 Task: Schedule a session for the negotiation skills training.
Action: Mouse moved to (75, 128)
Screenshot: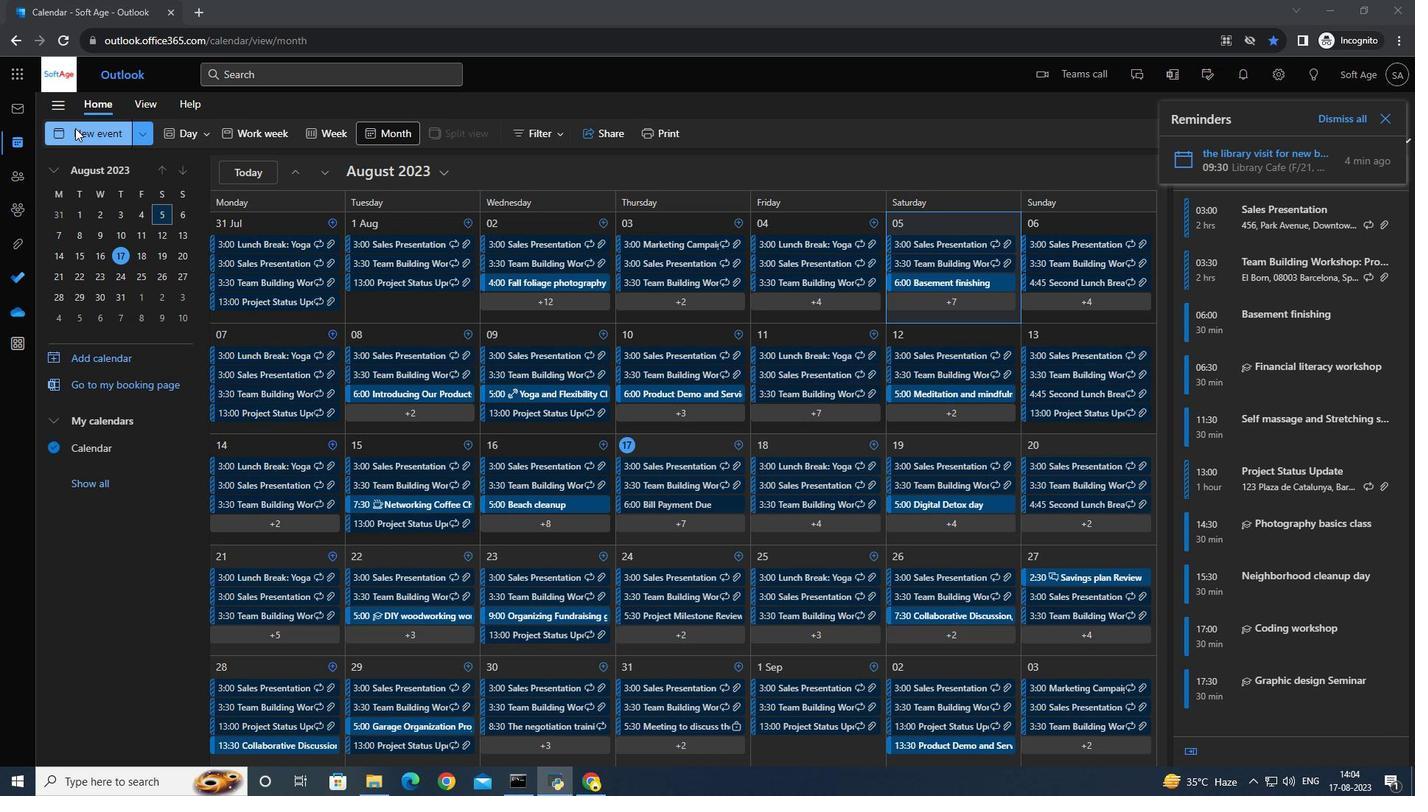 
Action: Mouse pressed left at (75, 128)
Screenshot: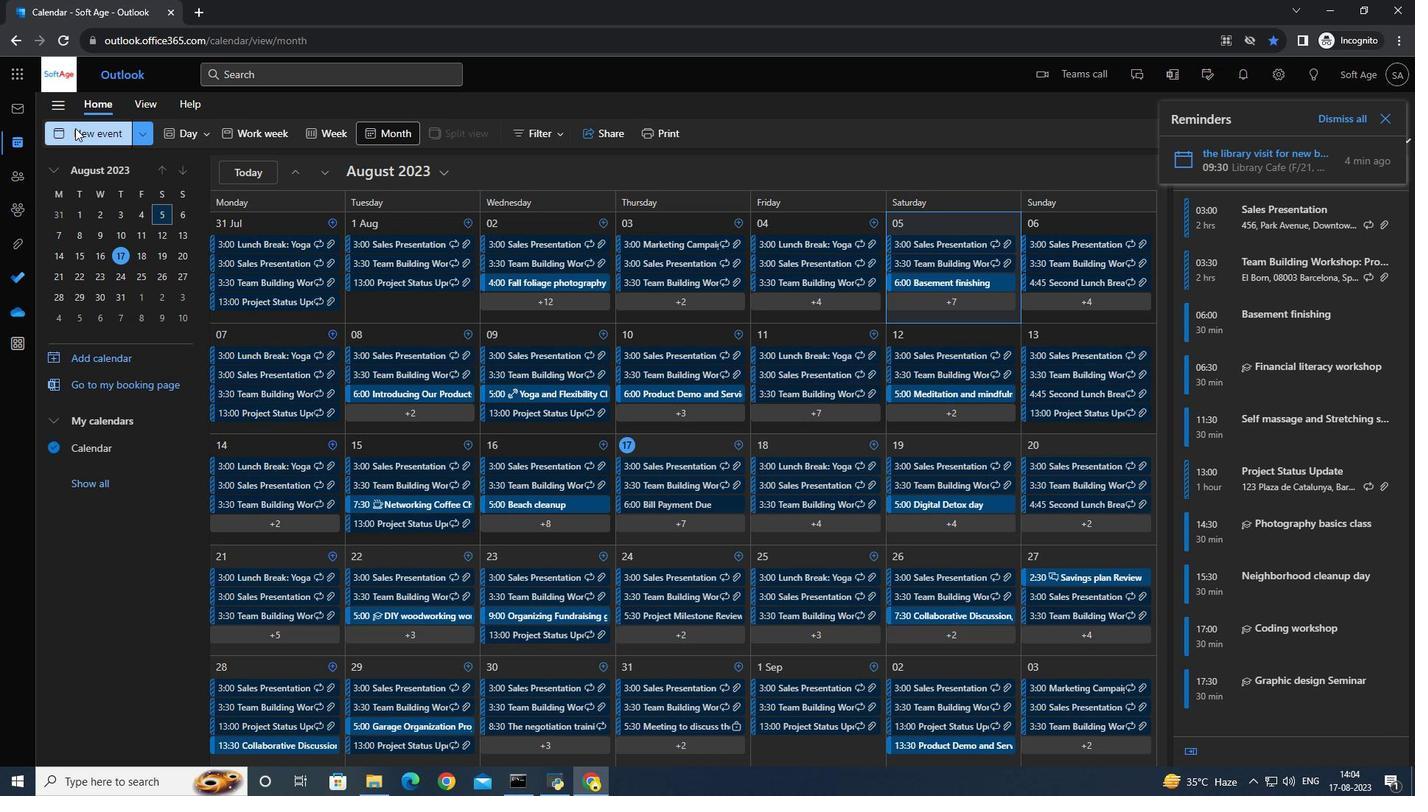 
Action: Mouse moved to (390, 221)
Screenshot: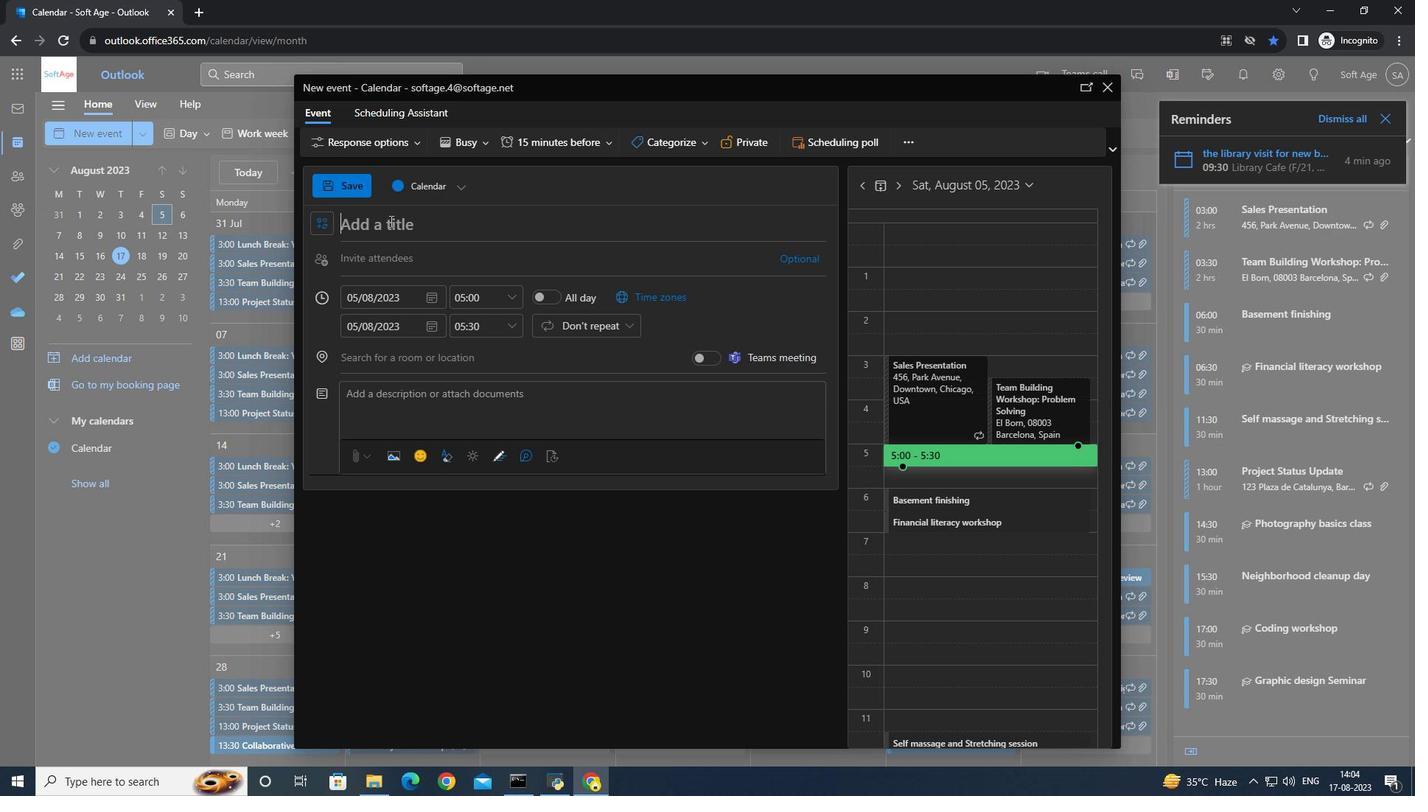 
Action: Mouse pressed left at (390, 221)
Screenshot: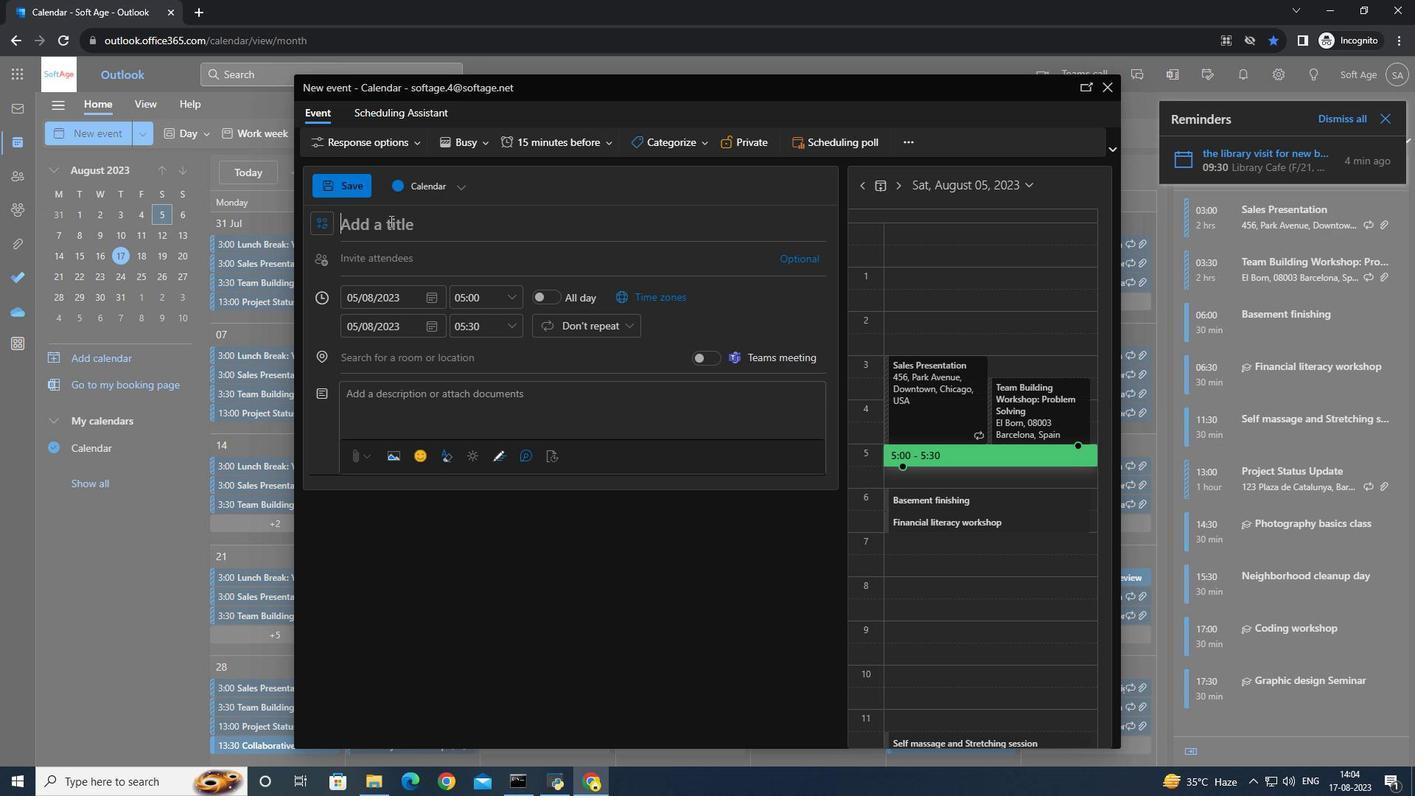 
Action: Key pressed <Key.caps_lock>N<Key.caps_lock>egotiation<Key.space>skills<Key.space>training
Screenshot: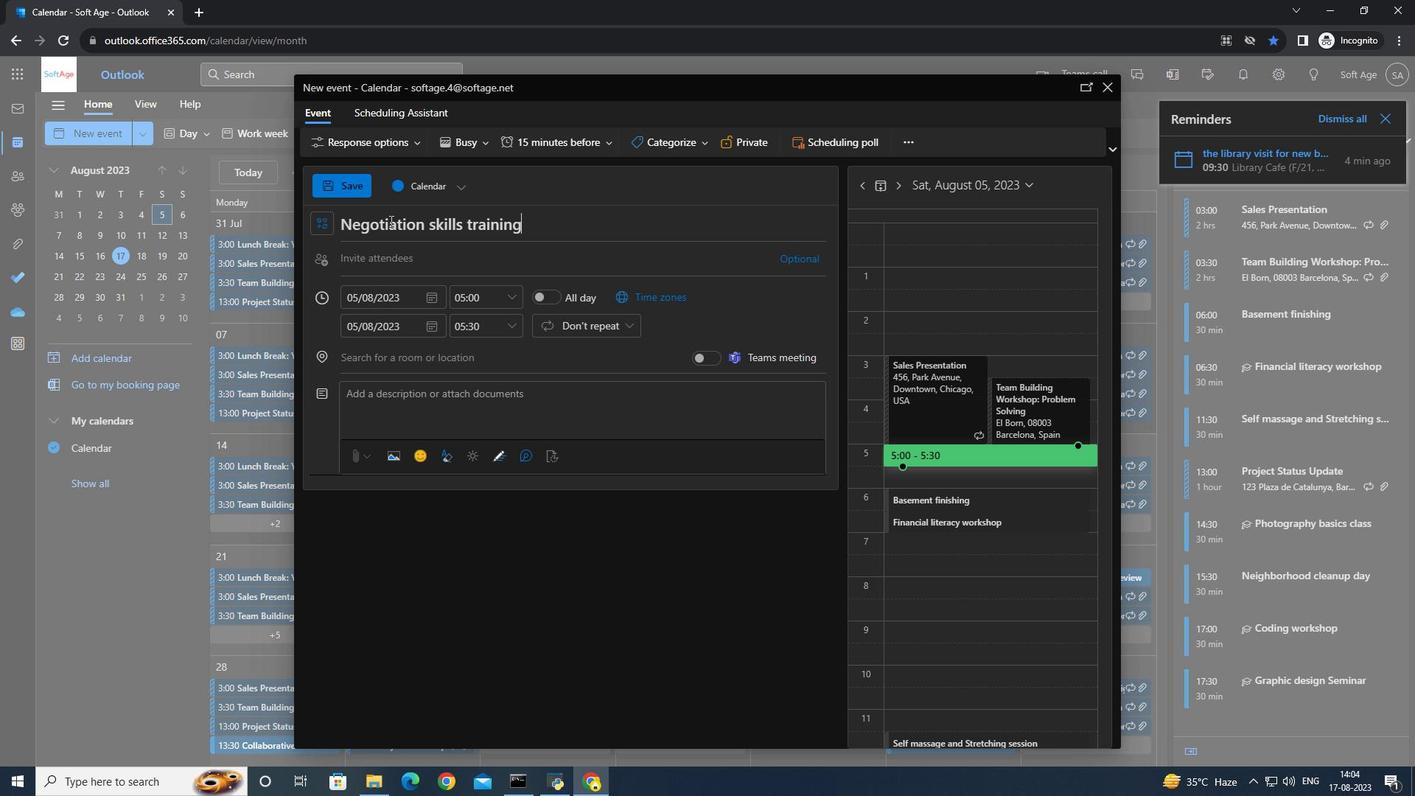 
Action: Mouse moved to (509, 302)
Screenshot: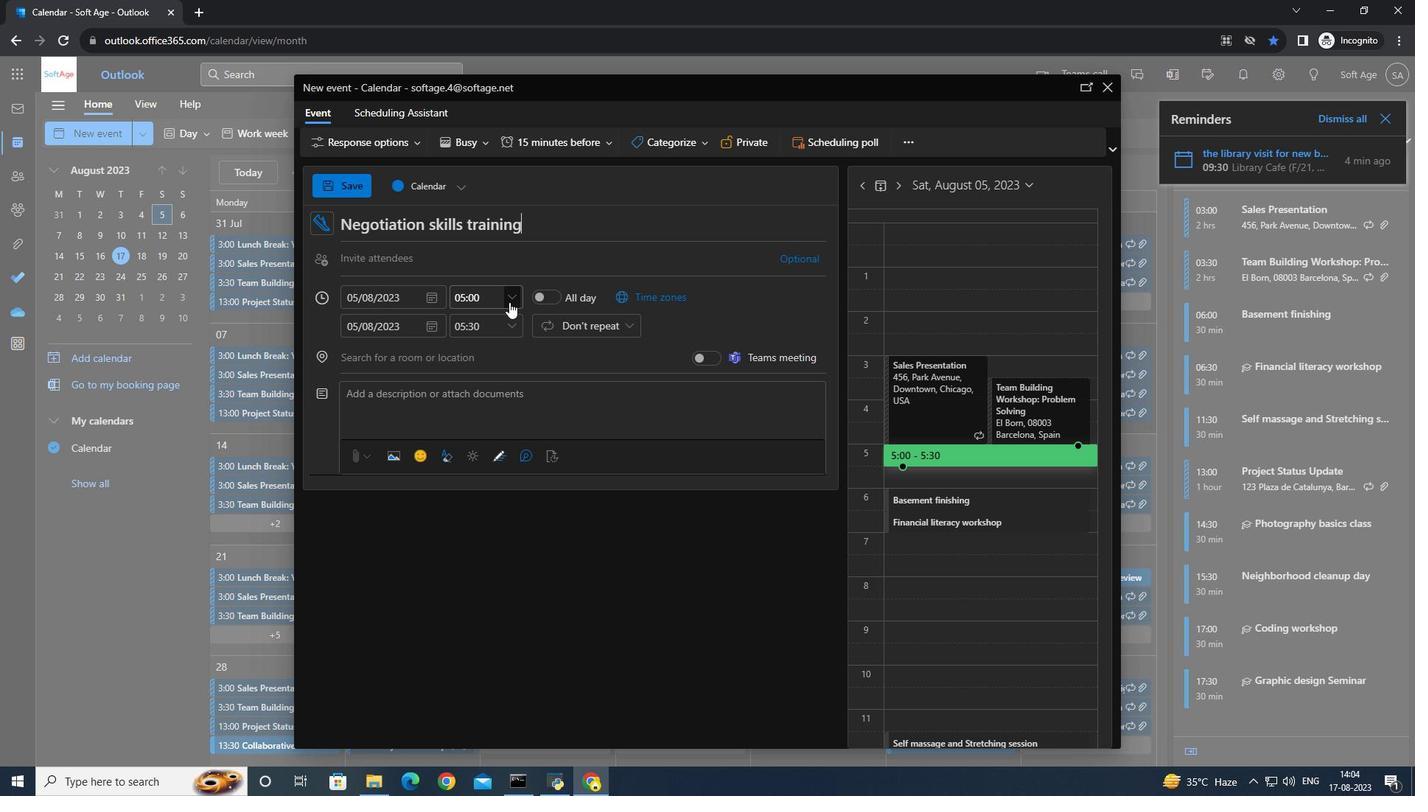 
Action: Mouse pressed left at (509, 302)
Screenshot: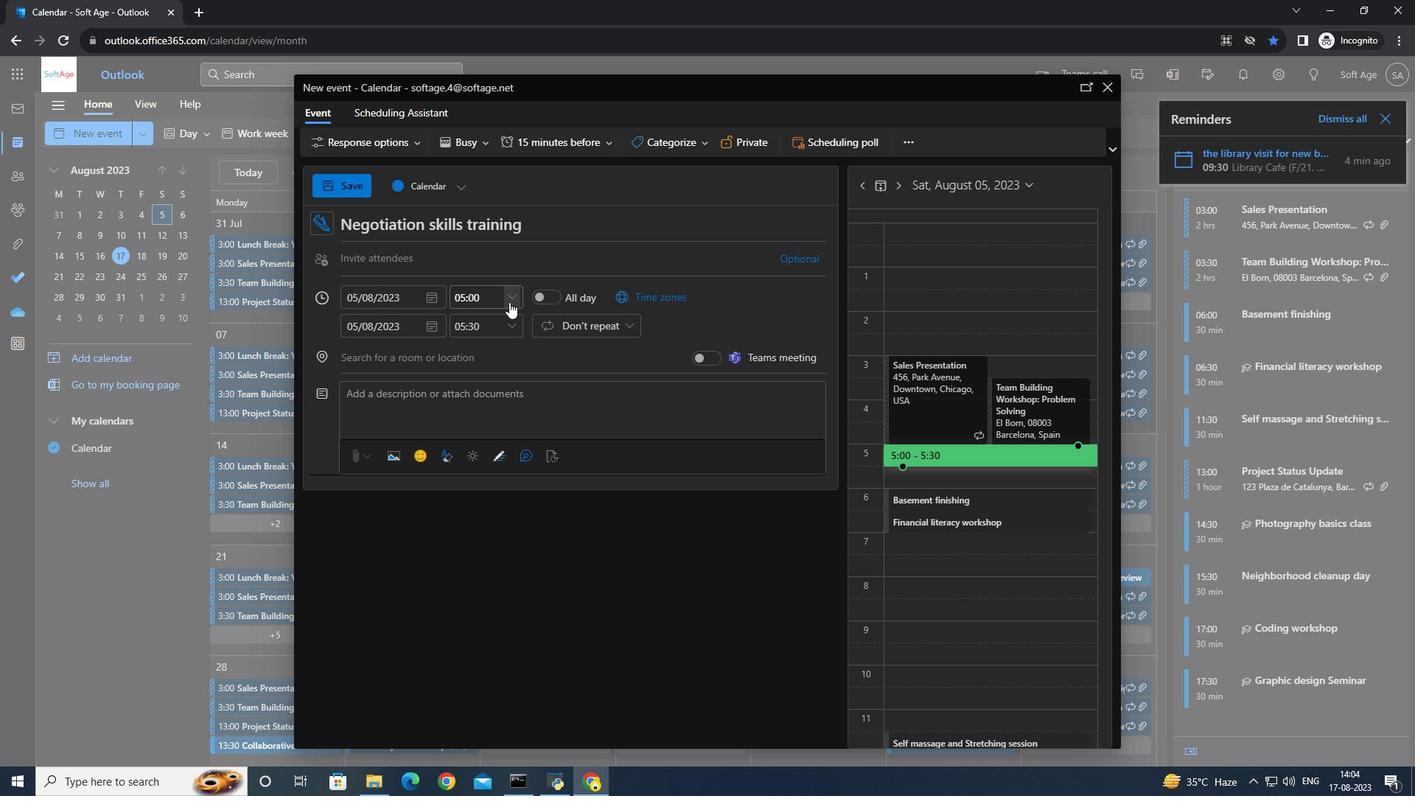
Action: Mouse moved to (494, 404)
Screenshot: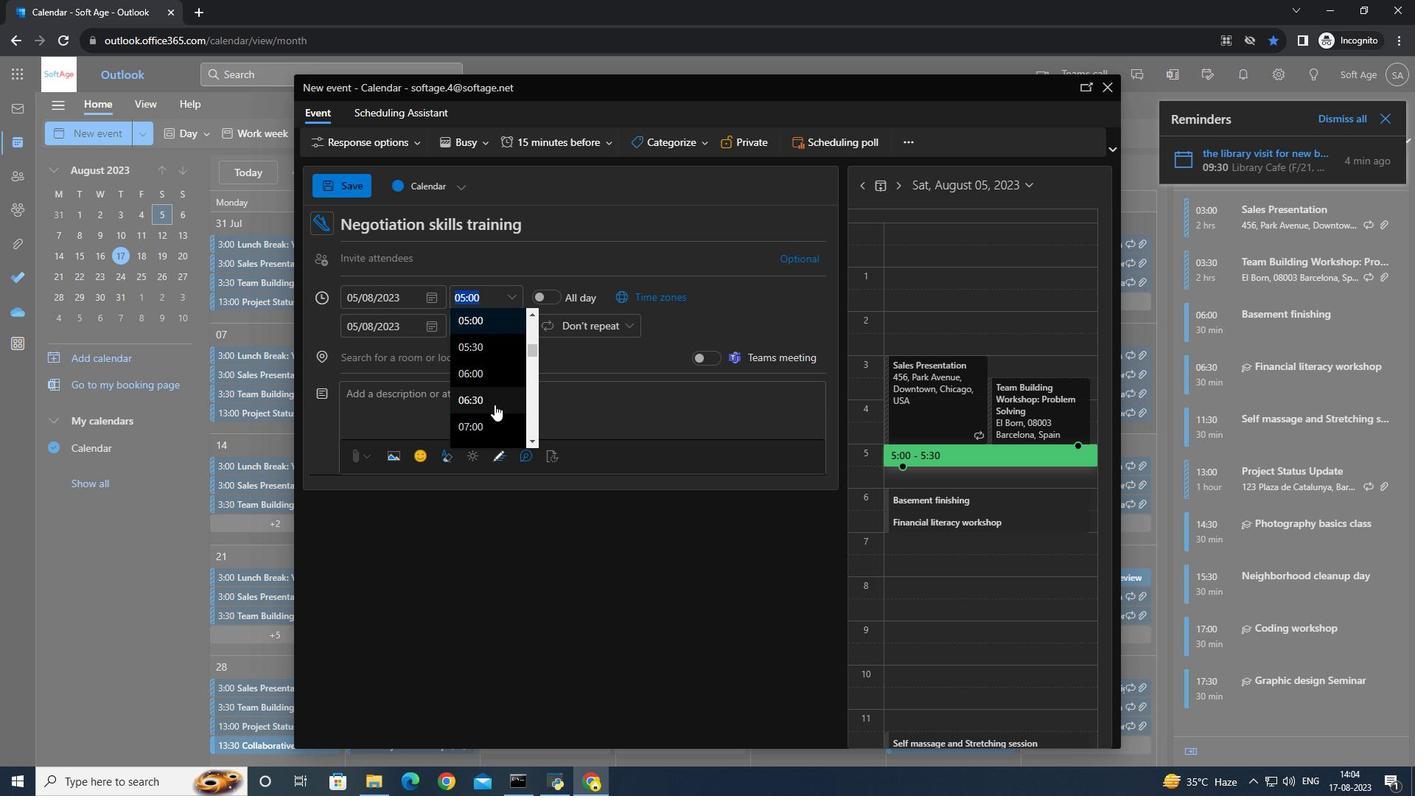 
Action: Mouse scrolled (494, 404) with delta (0, 0)
Screenshot: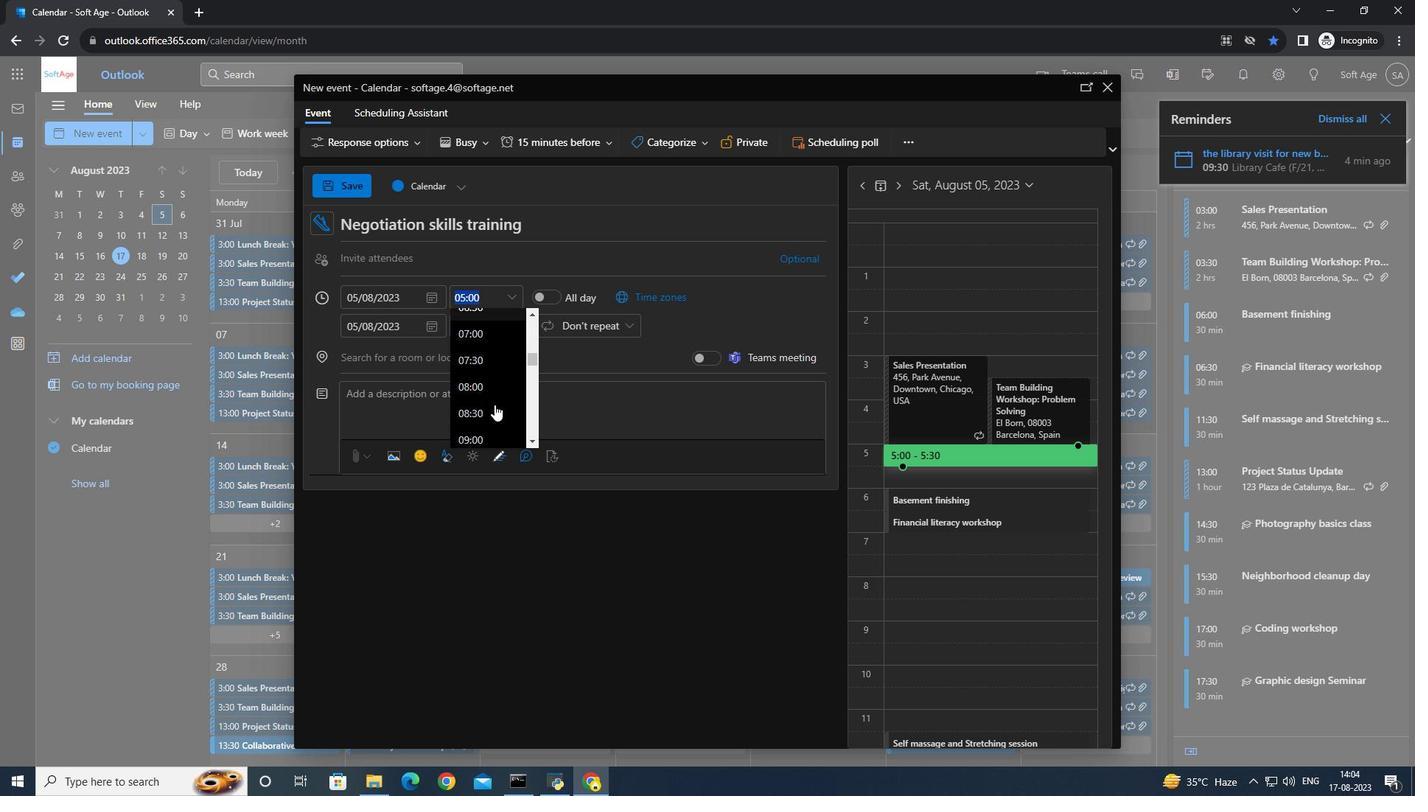 
Action: Mouse scrolled (494, 404) with delta (0, 0)
Screenshot: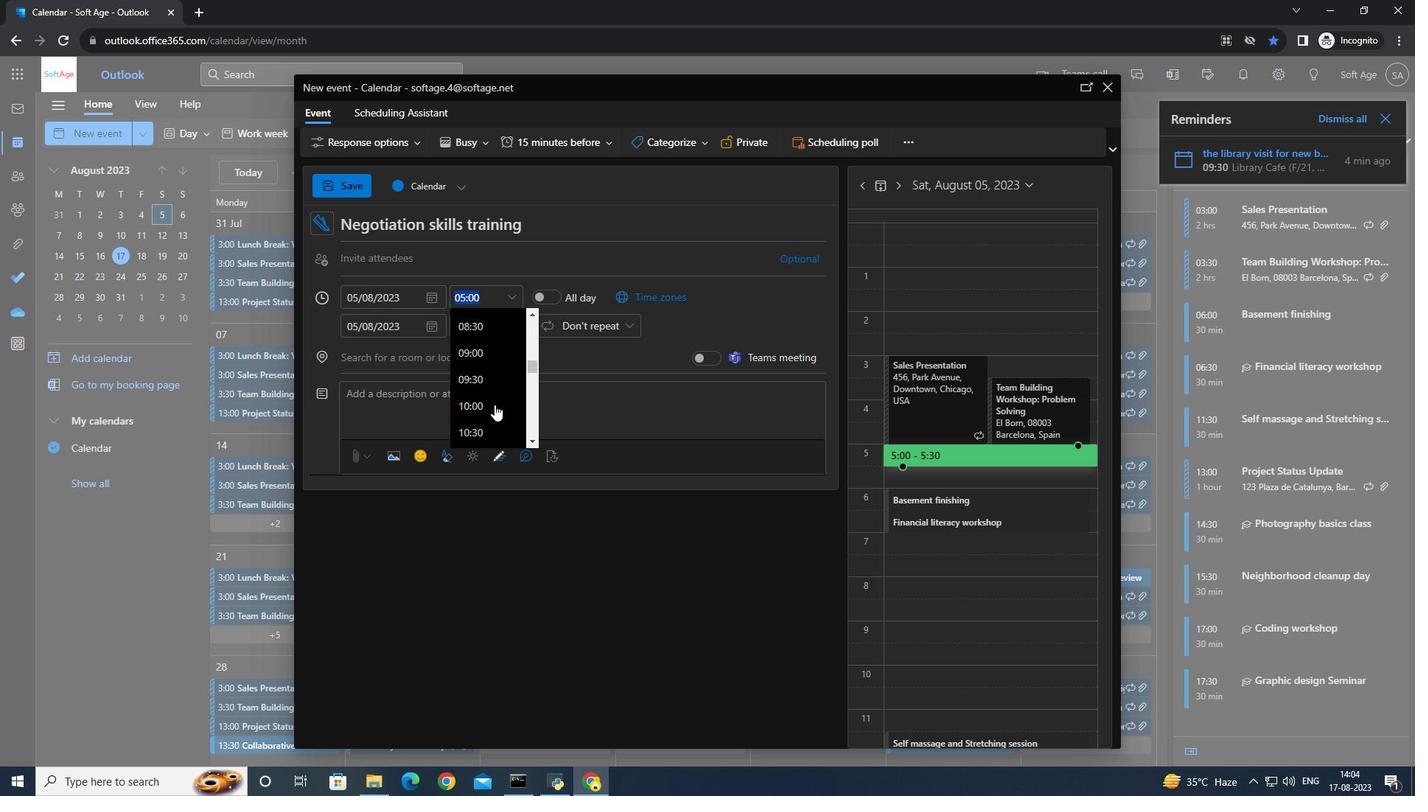 
Action: Mouse scrolled (494, 404) with delta (0, 0)
Screenshot: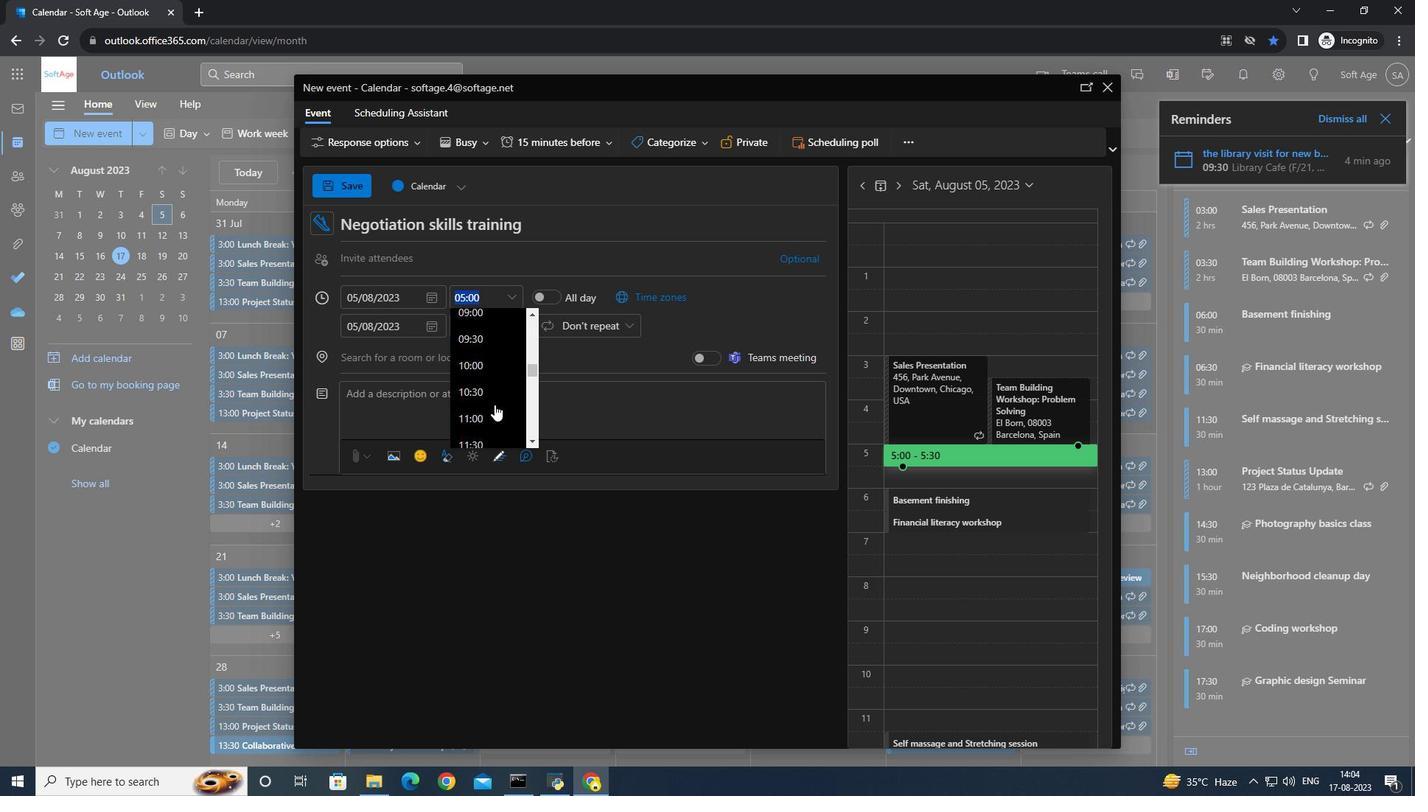 
Action: Mouse scrolled (494, 404) with delta (0, 0)
Screenshot: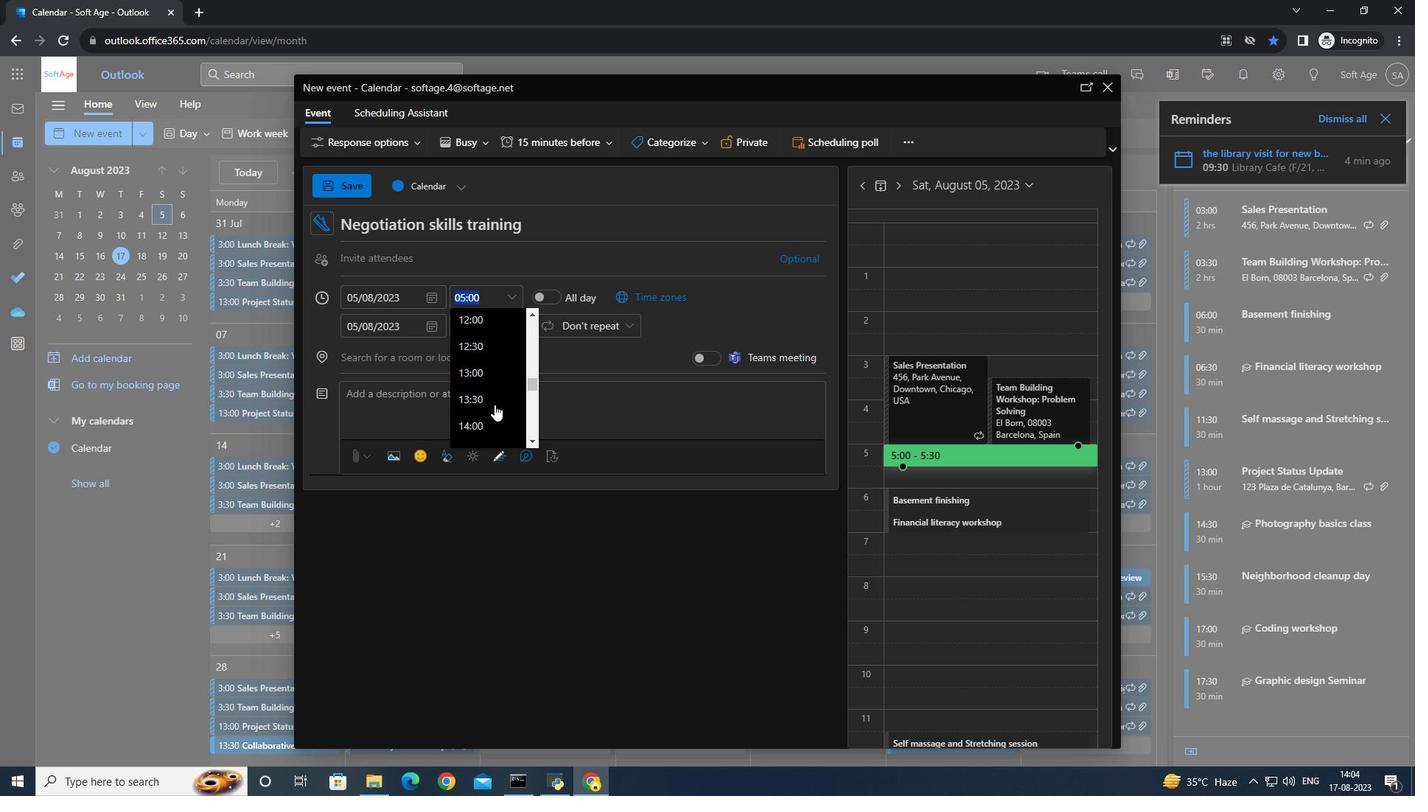 
Action: Mouse scrolled (494, 404) with delta (0, 0)
Screenshot: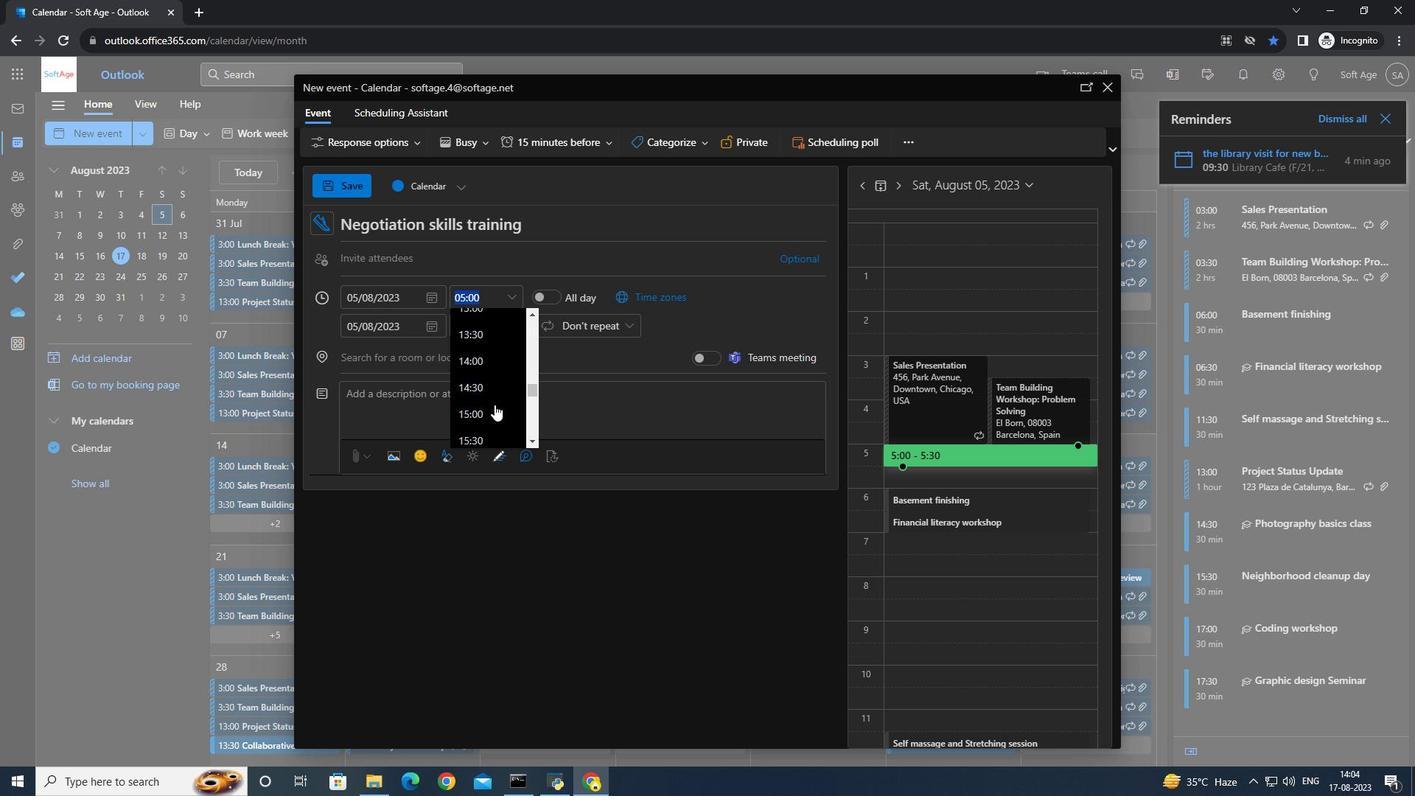 
Action: Mouse scrolled (494, 404) with delta (0, 0)
Screenshot: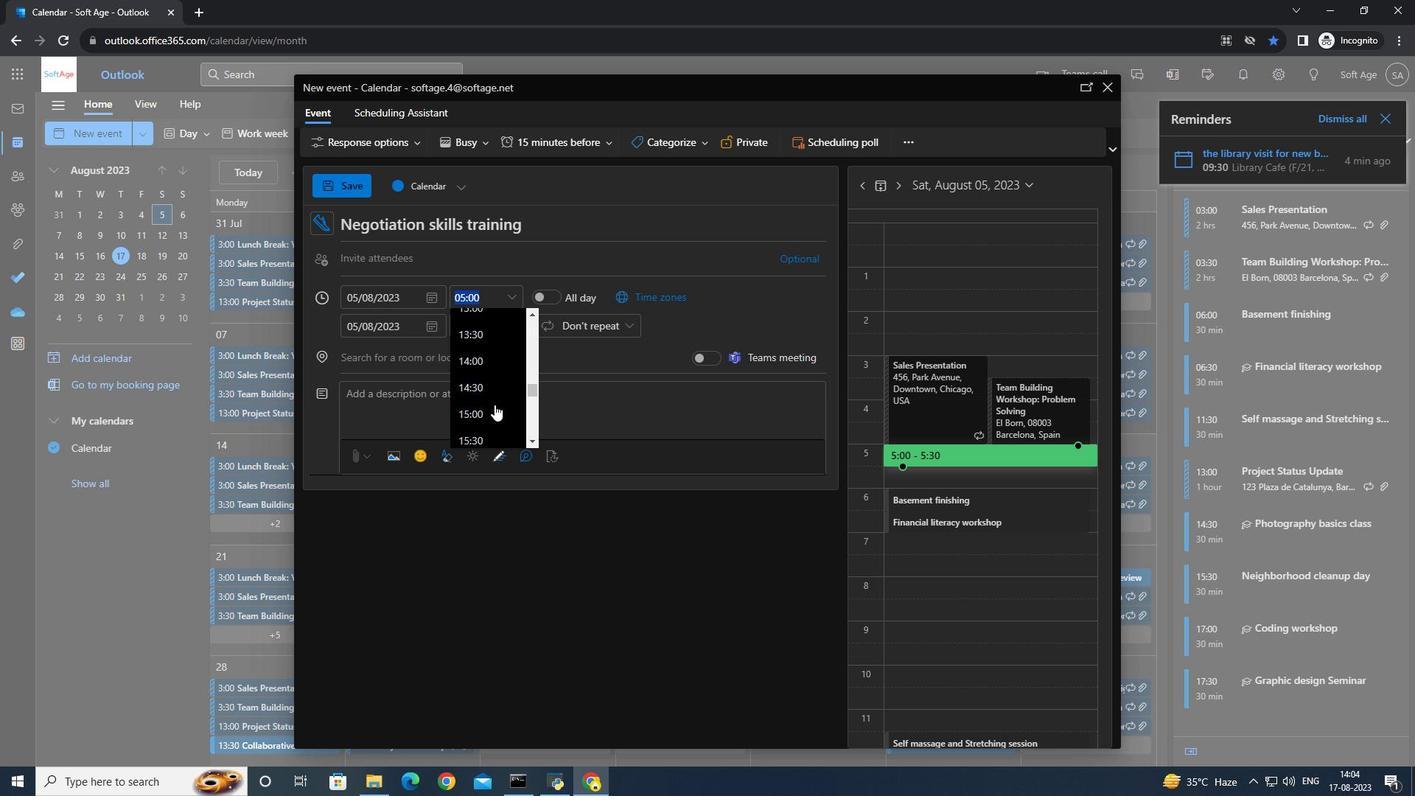 
Action: Mouse moved to (494, 398)
Screenshot: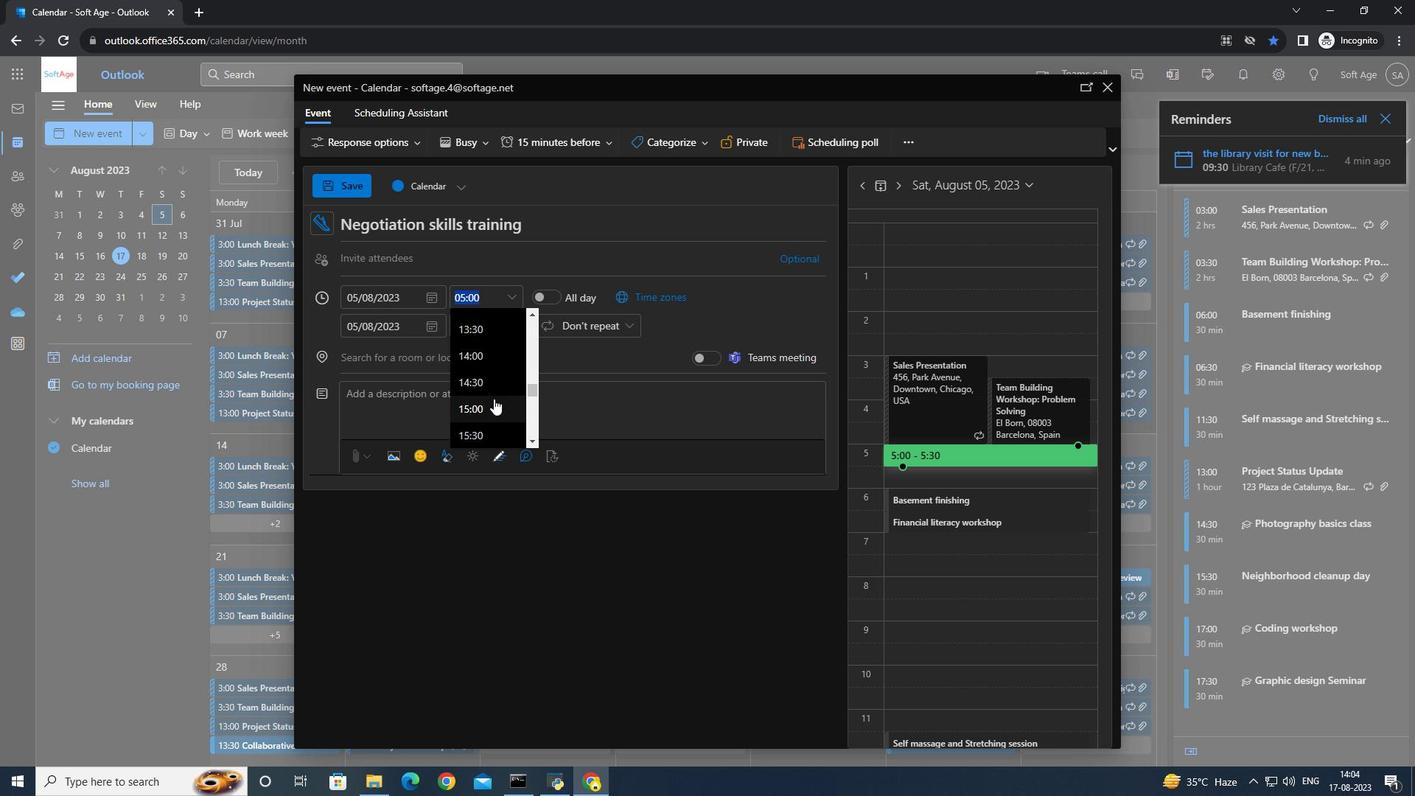 
Action: Mouse pressed left at (494, 398)
Screenshot: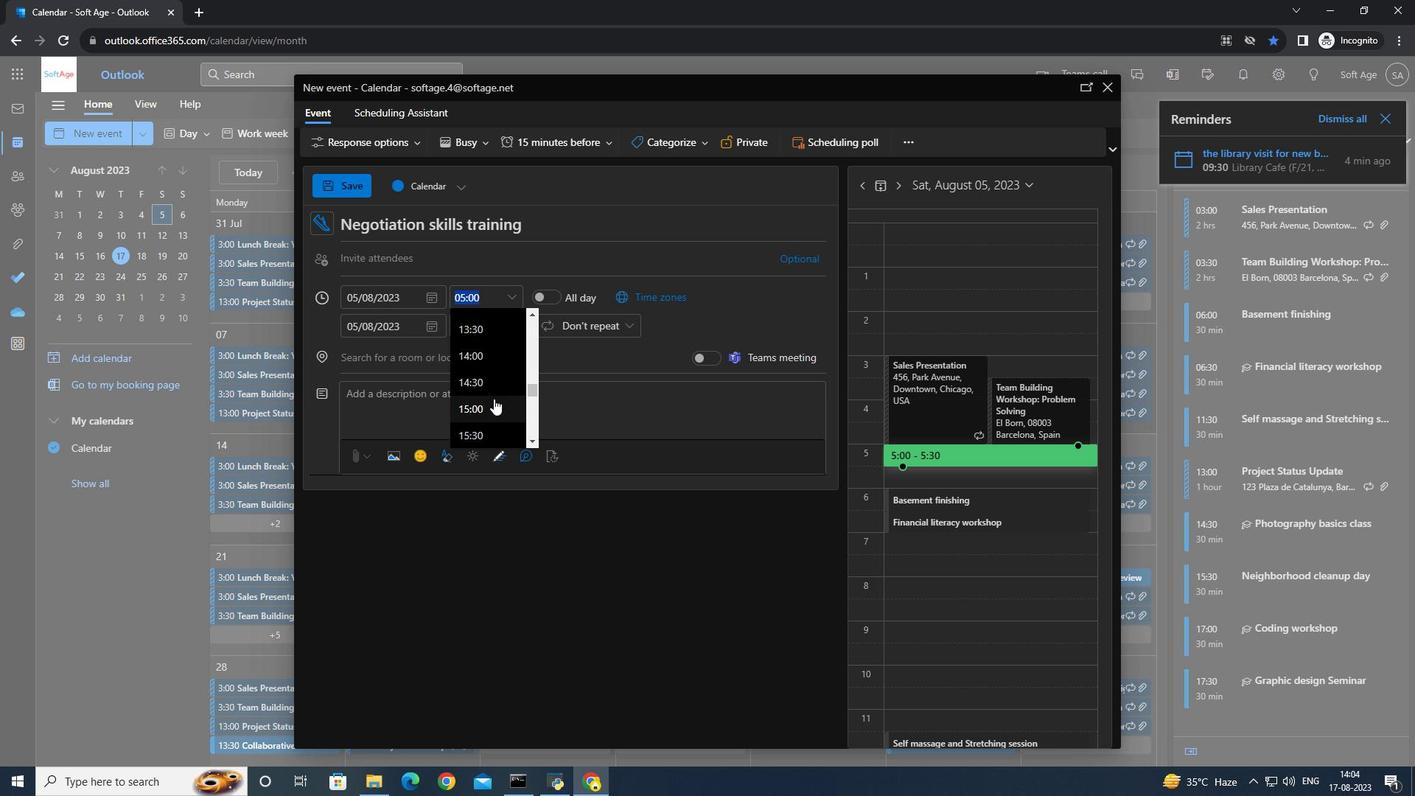 
Action: Mouse moved to (361, 196)
Screenshot: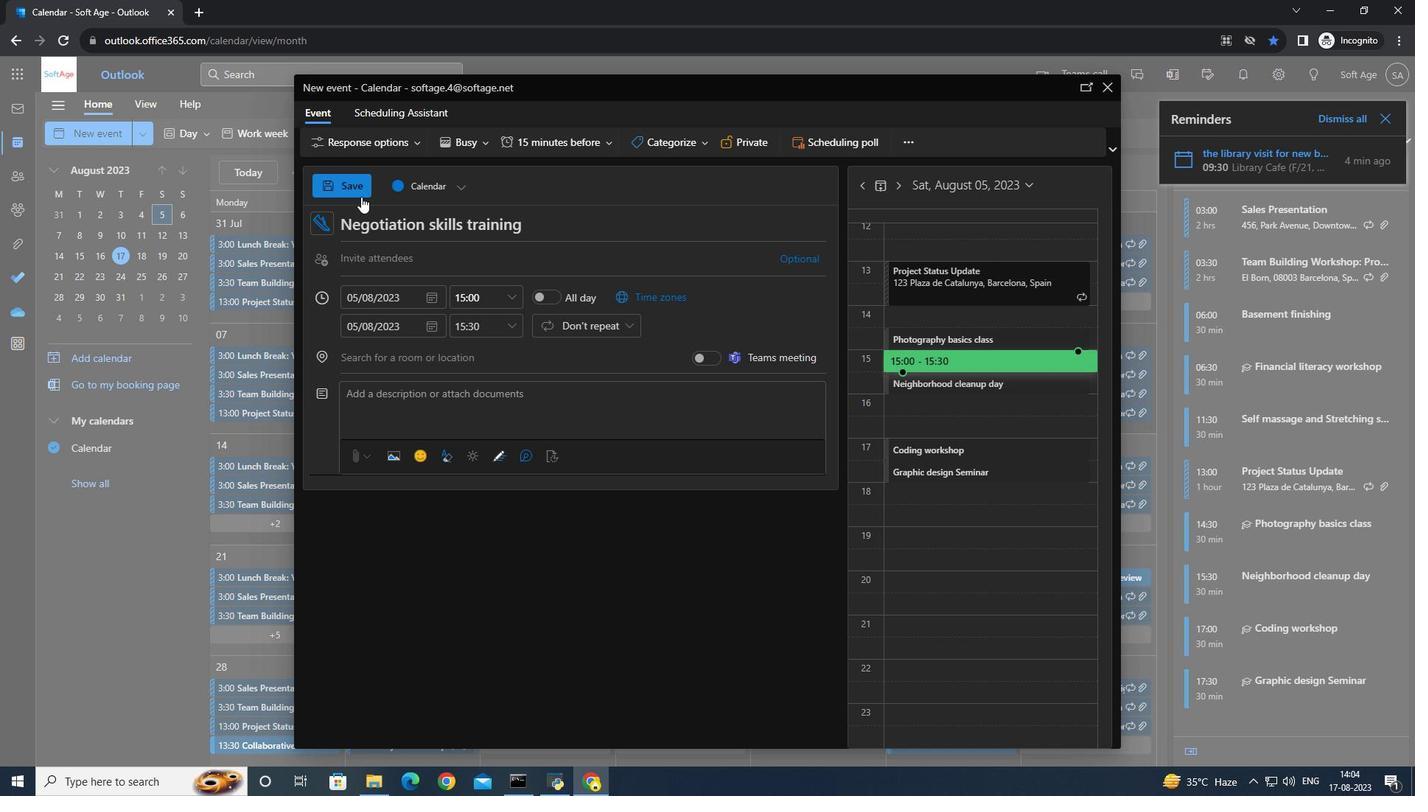 
Action: Mouse pressed left at (361, 196)
Screenshot: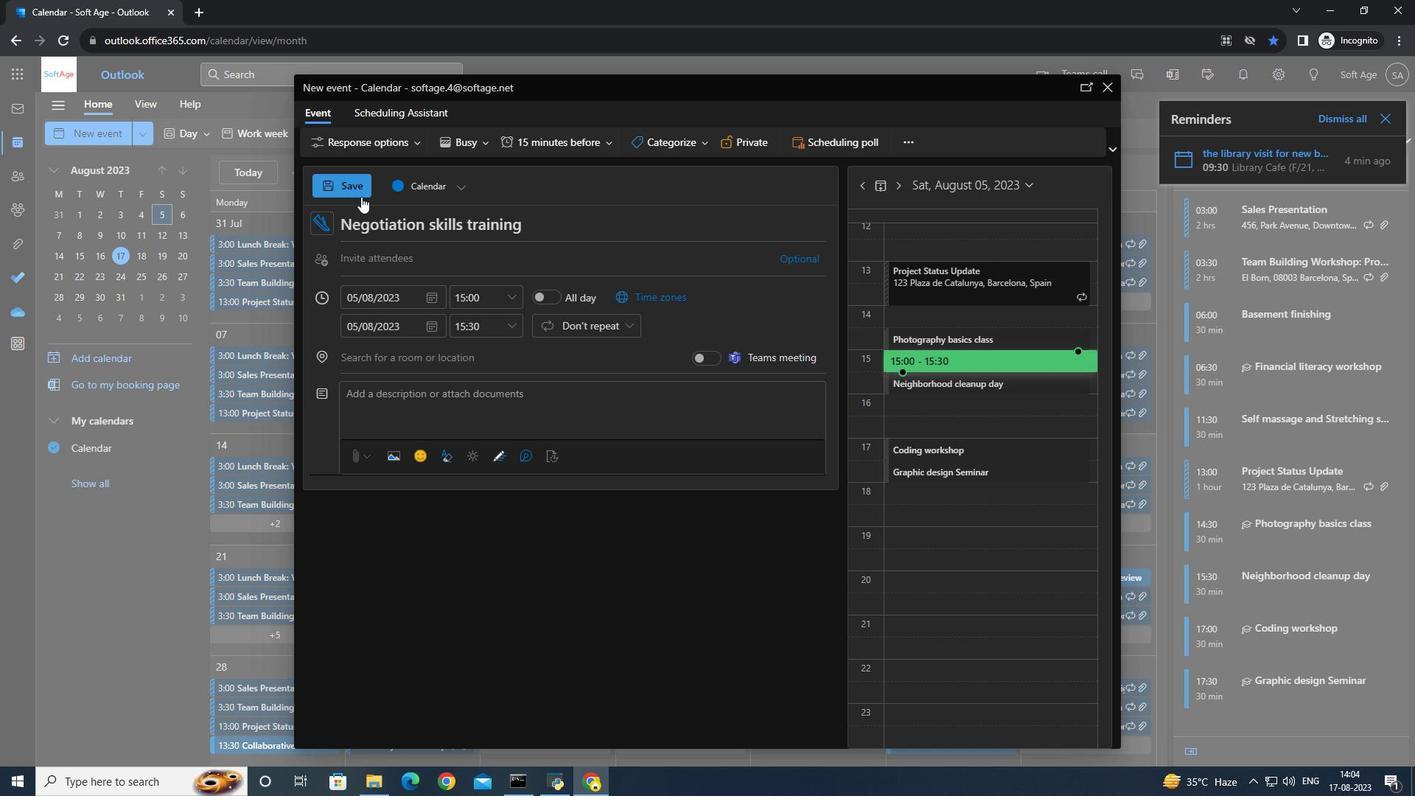 
Action: Mouse moved to (342, 302)
Screenshot: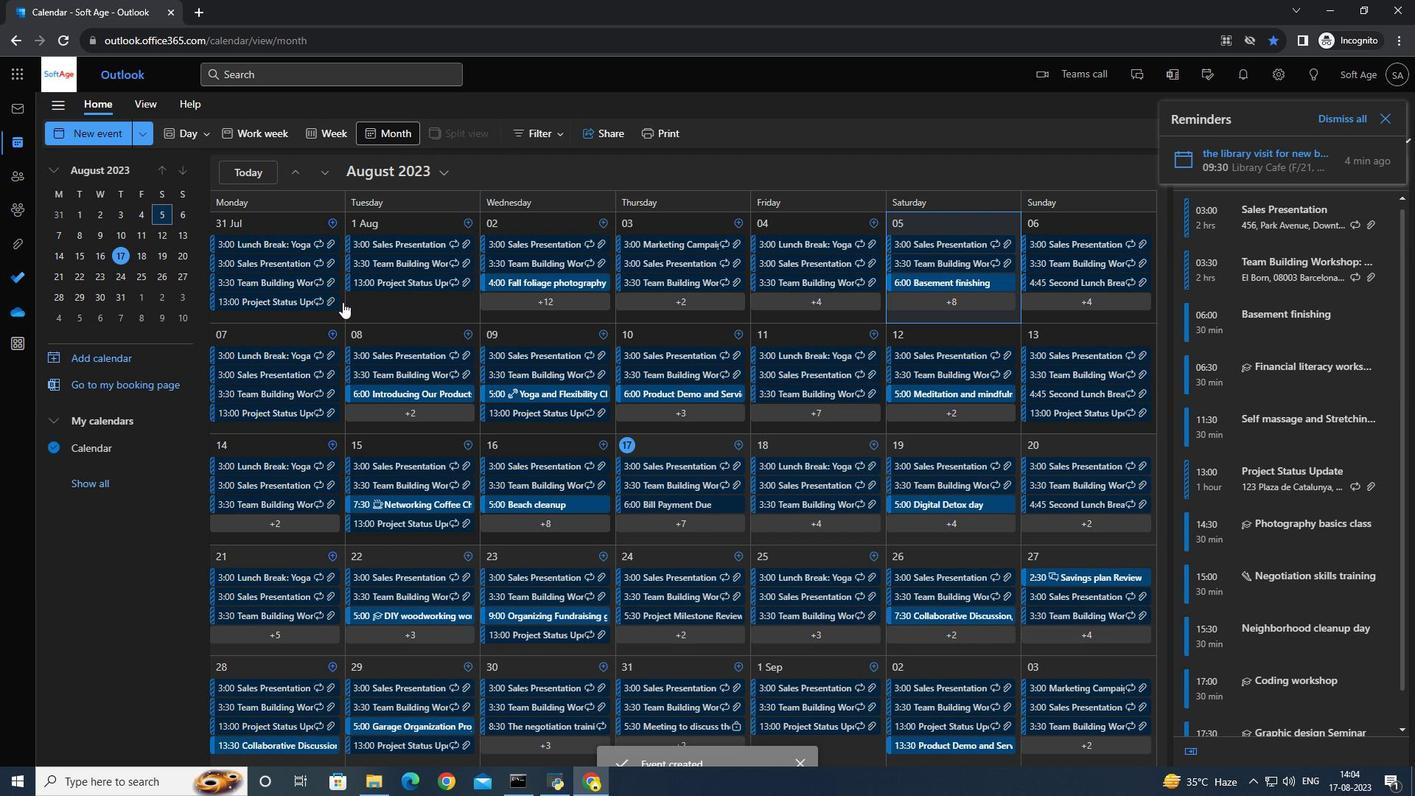 
